 Task: Add a condition where "Hours since status category open Is One hundred" in new tickets in your groups.
Action: Mouse moved to (104, 471)
Screenshot: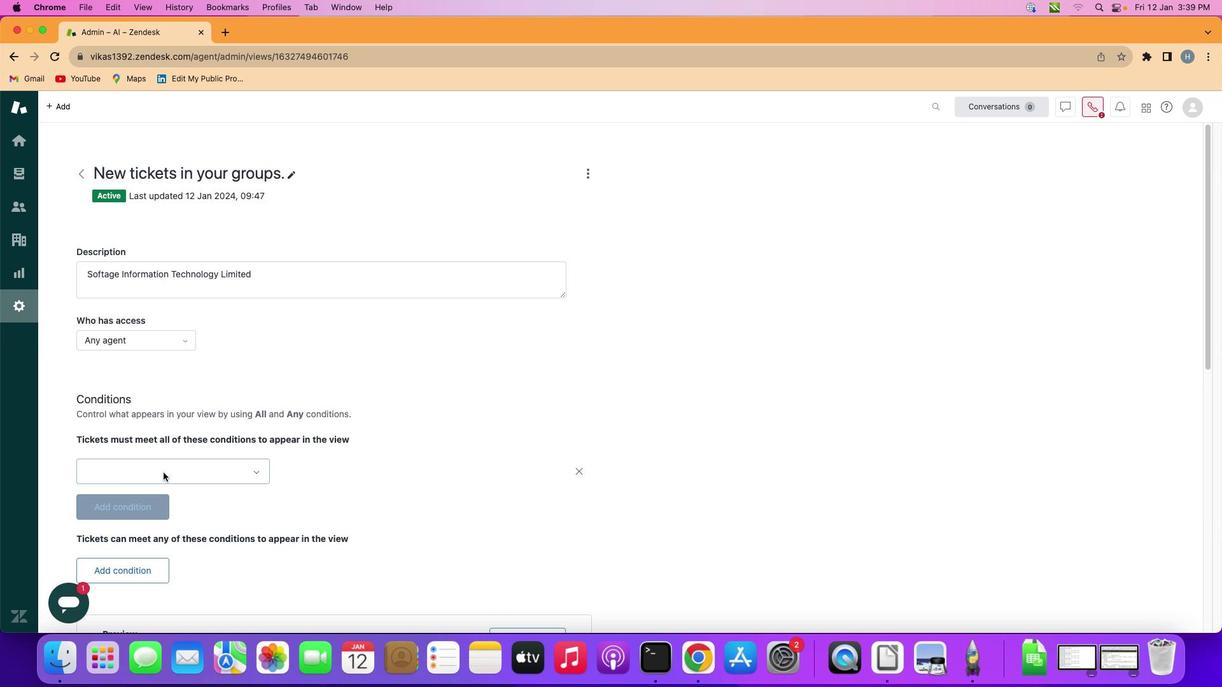 
Action: Mouse pressed left at (104, 471)
Screenshot: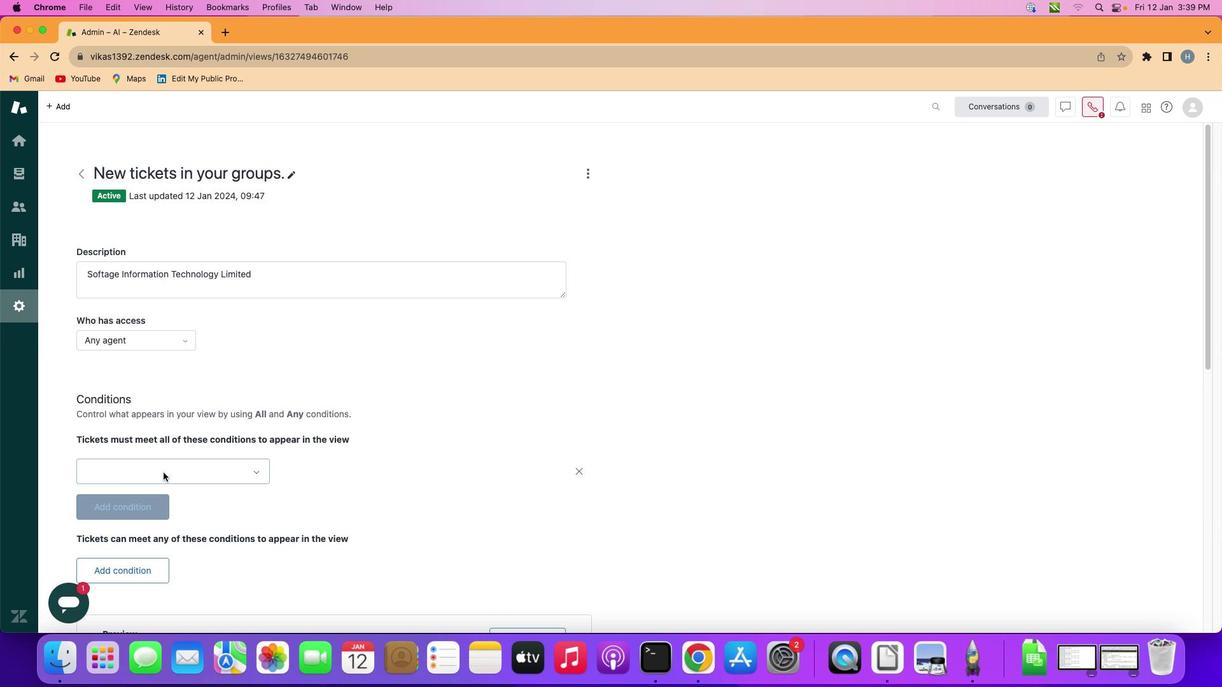 
Action: Mouse moved to (174, 473)
Screenshot: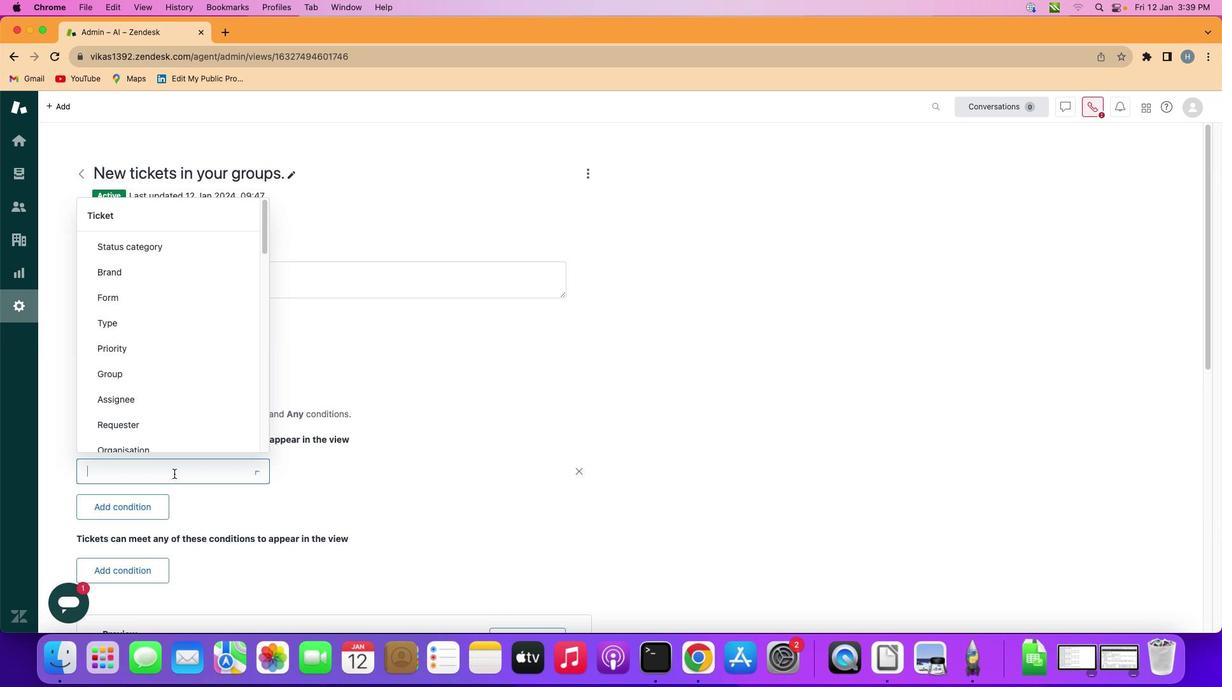 
Action: Mouse pressed left at (174, 473)
Screenshot: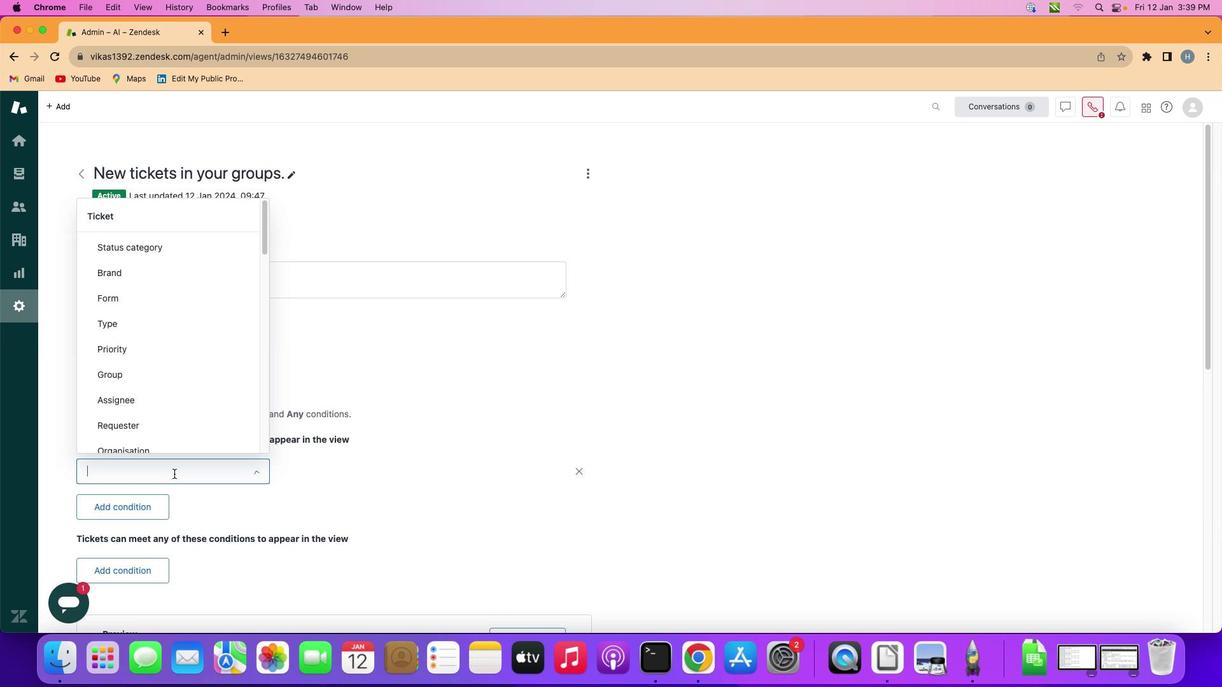 
Action: Mouse moved to (203, 373)
Screenshot: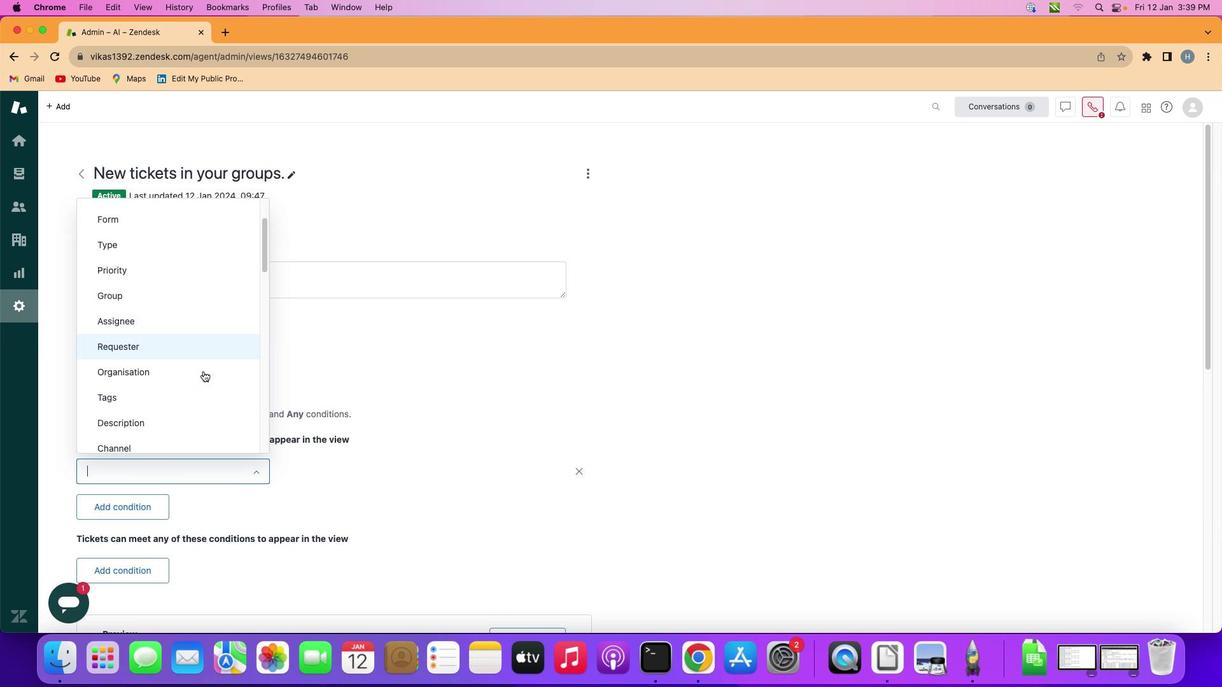 
Action: Mouse scrolled (203, 373) with delta (0, 0)
Screenshot: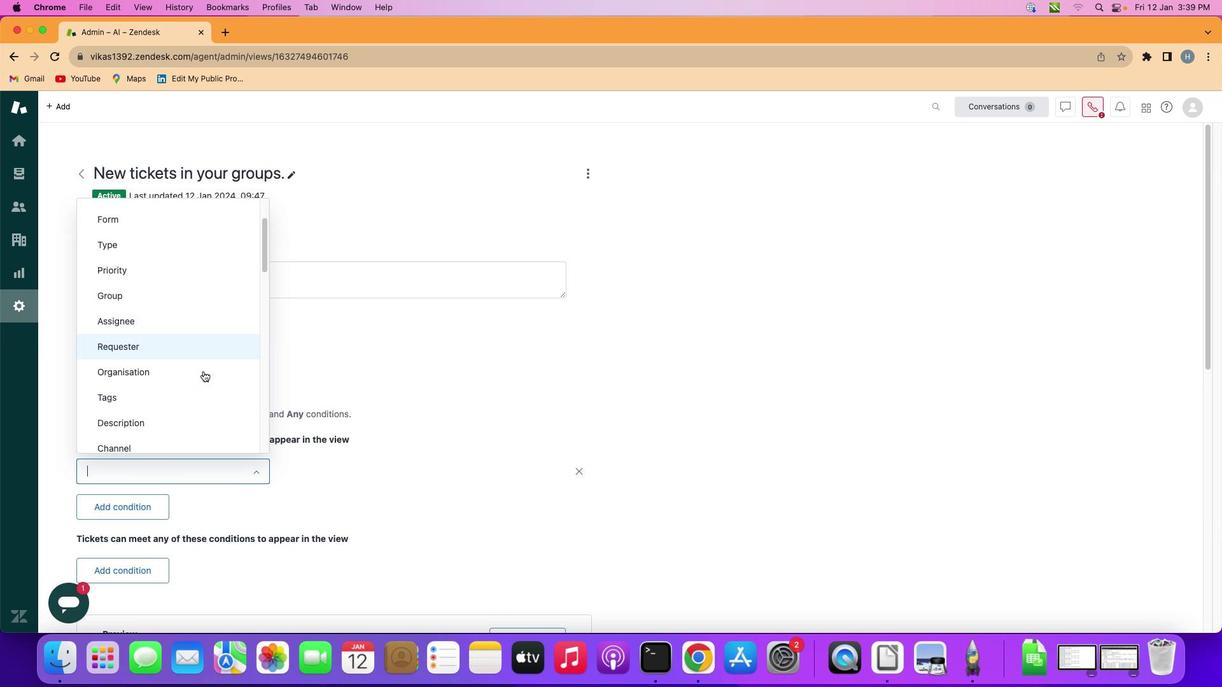 
Action: Mouse moved to (203, 372)
Screenshot: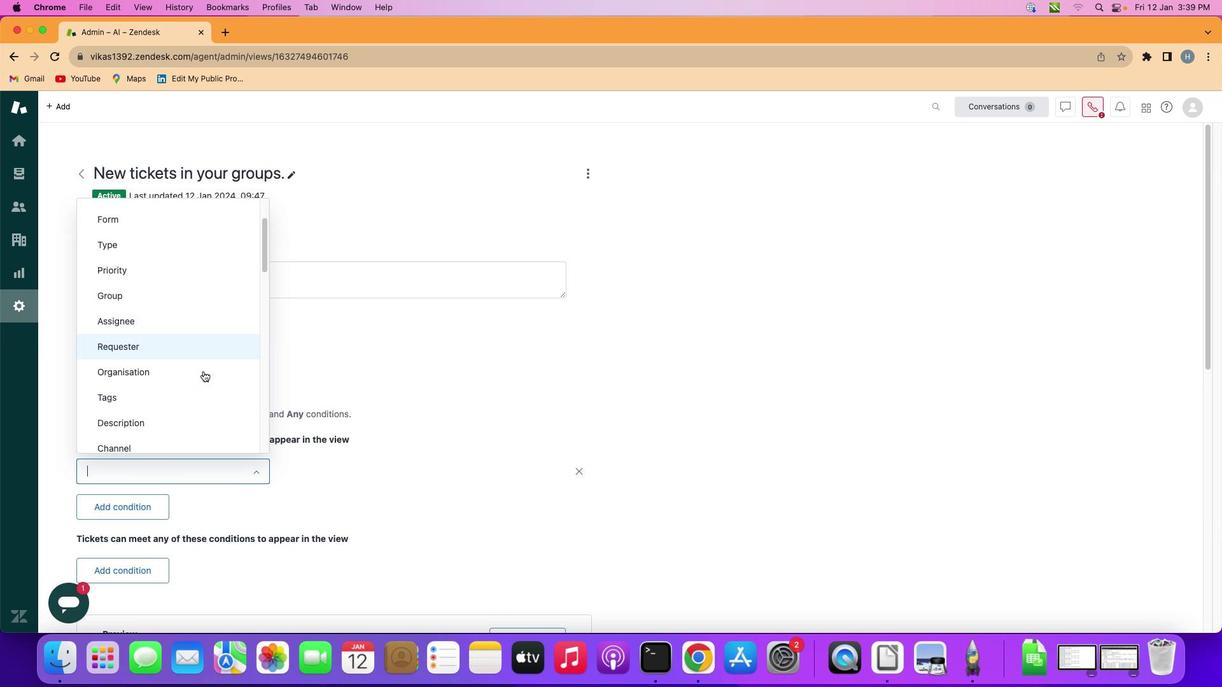 
Action: Mouse scrolled (203, 372) with delta (0, 0)
Screenshot: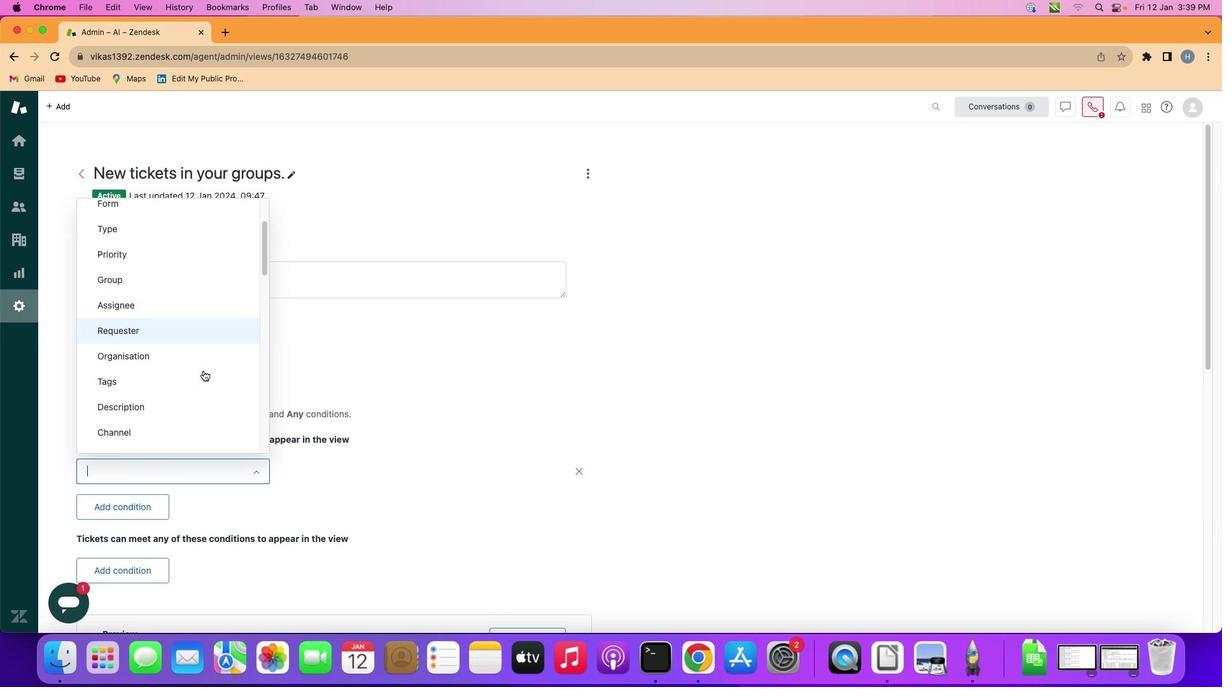 
Action: Mouse moved to (203, 371)
Screenshot: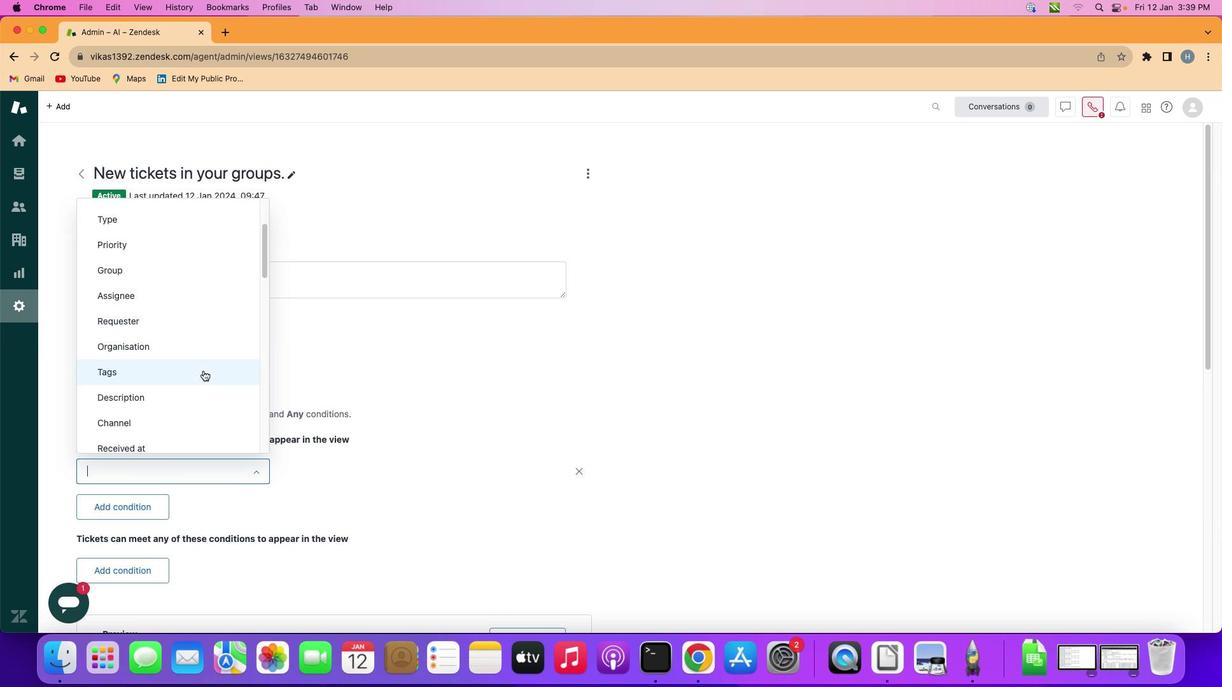 
Action: Mouse scrolled (203, 371) with delta (0, 0)
Screenshot: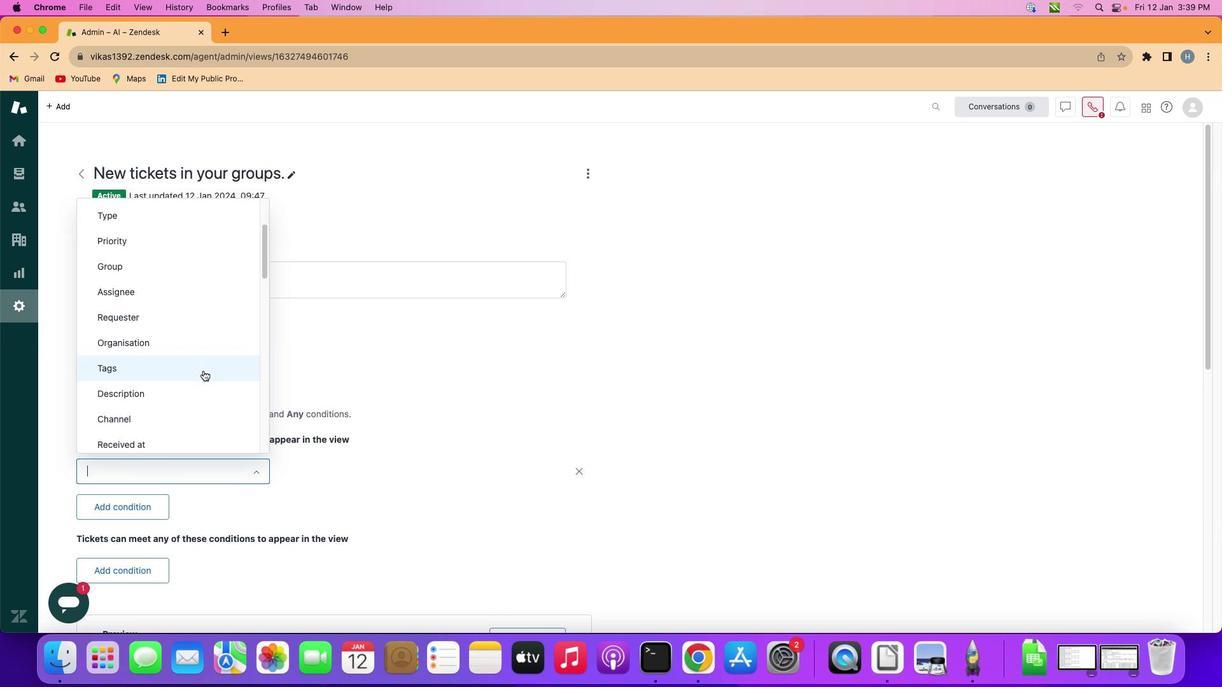
Action: Mouse moved to (203, 371)
Screenshot: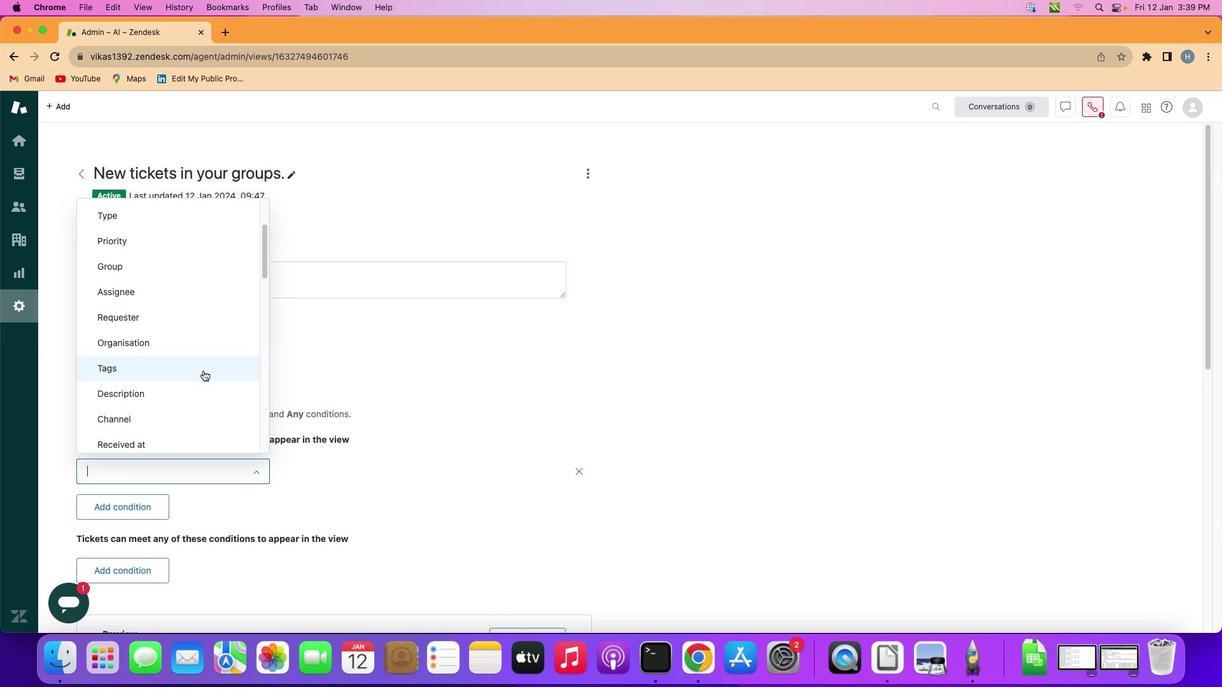 
Action: Mouse scrolled (203, 371) with delta (0, 0)
Screenshot: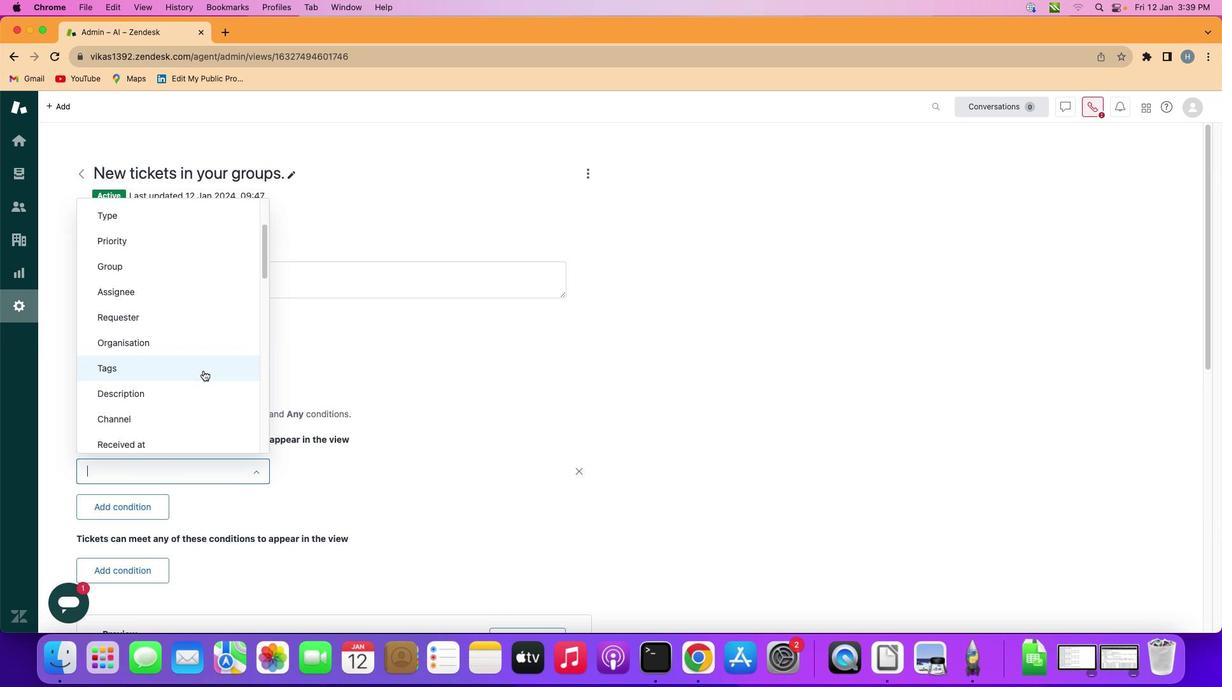 
Action: Mouse moved to (203, 370)
Screenshot: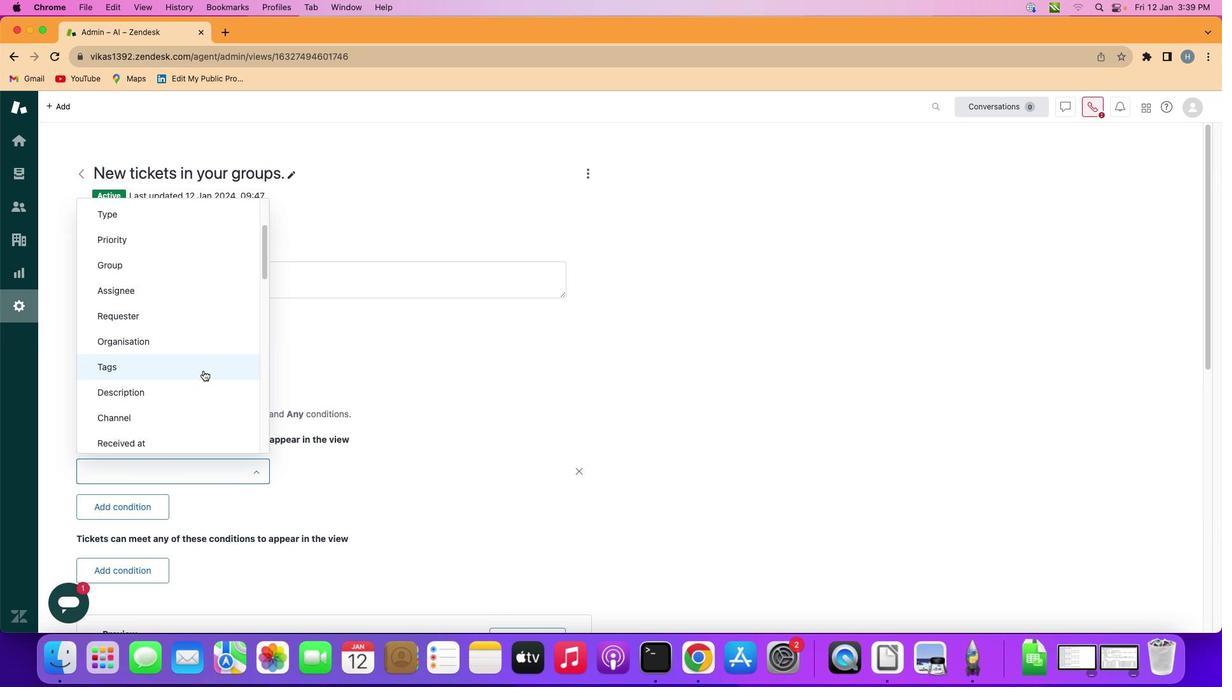 
Action: Mouse scrolled (203, 370) with delta (0, 0)
Screenshot: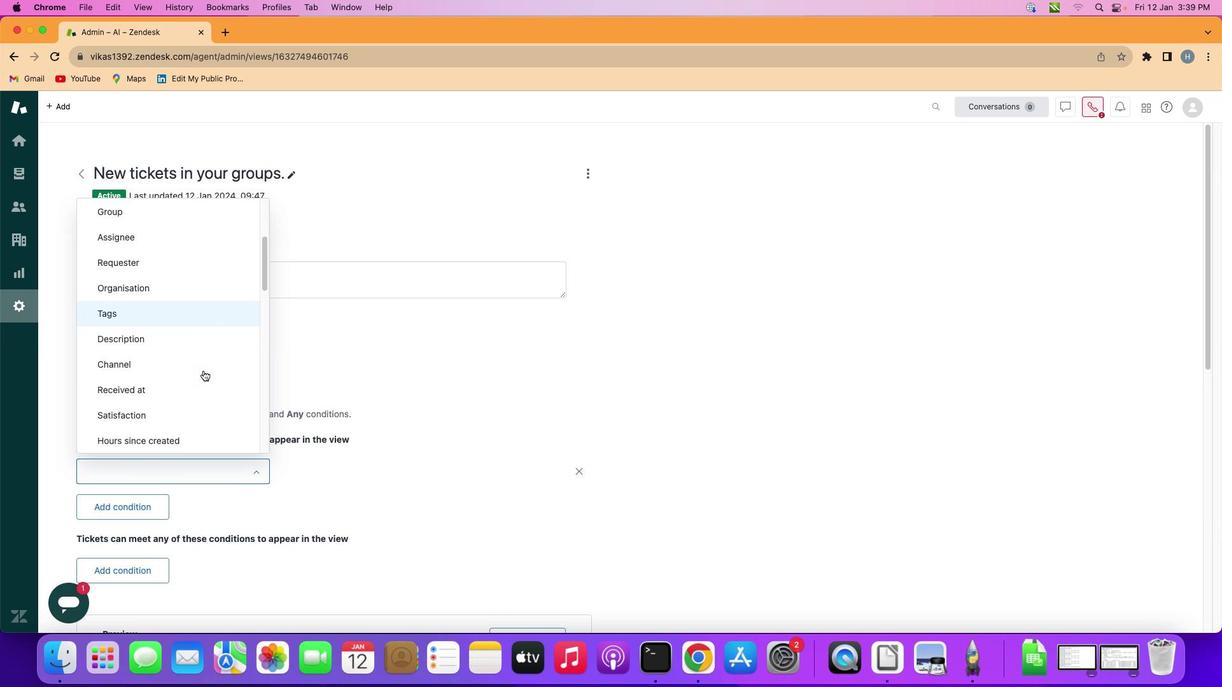 
Action: Mouse scrolled (203, 370) with delta (0, 0)
Screenshot: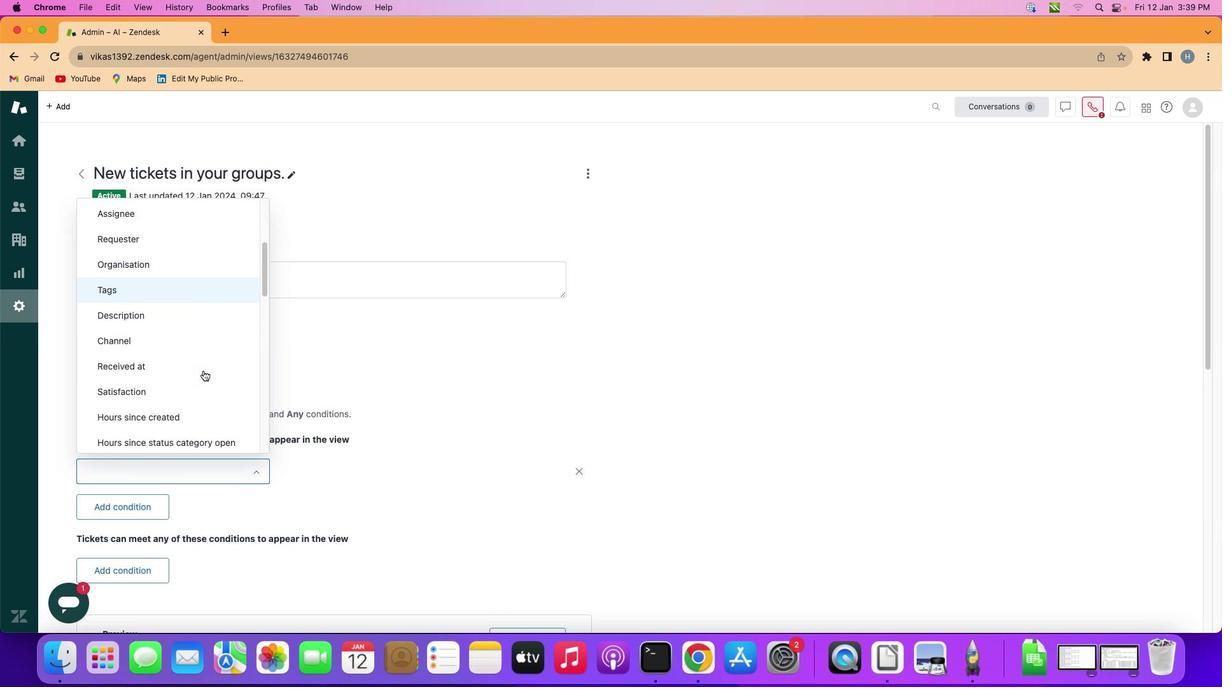 
Action: Mouse scrolled (203, 370) with delta (0, 0)
Screenshot: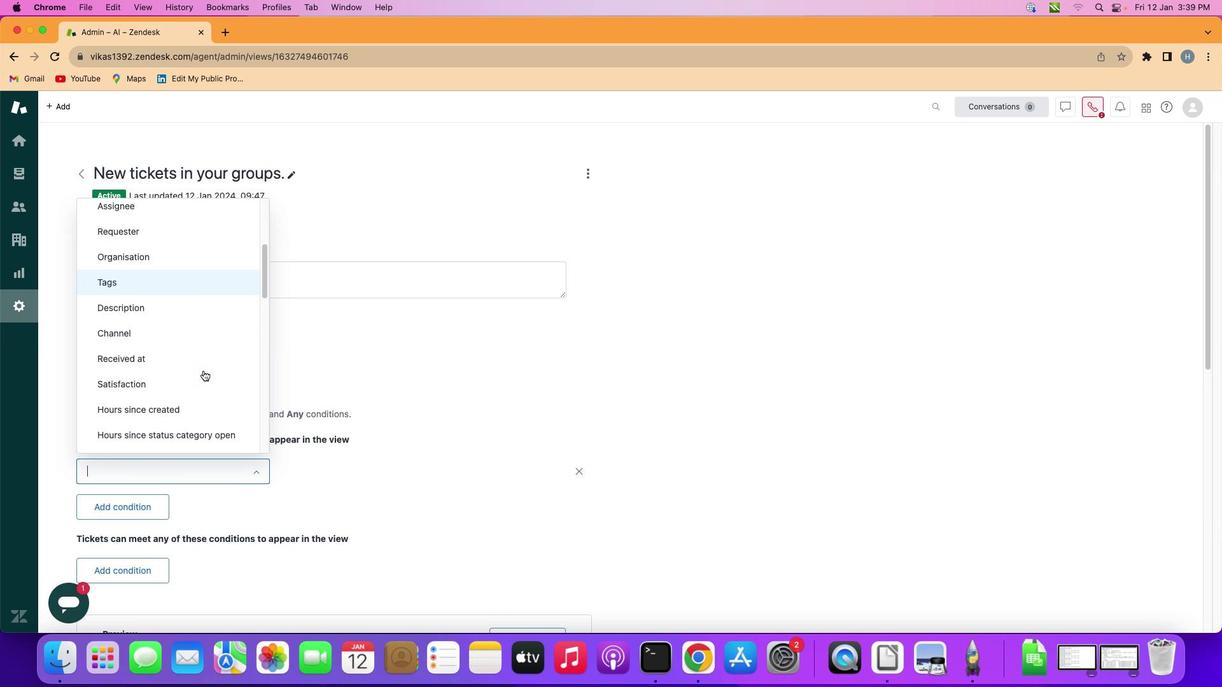 
Action: Mouse scrolled (203, 370) with delta (0, 0)
Screenshot: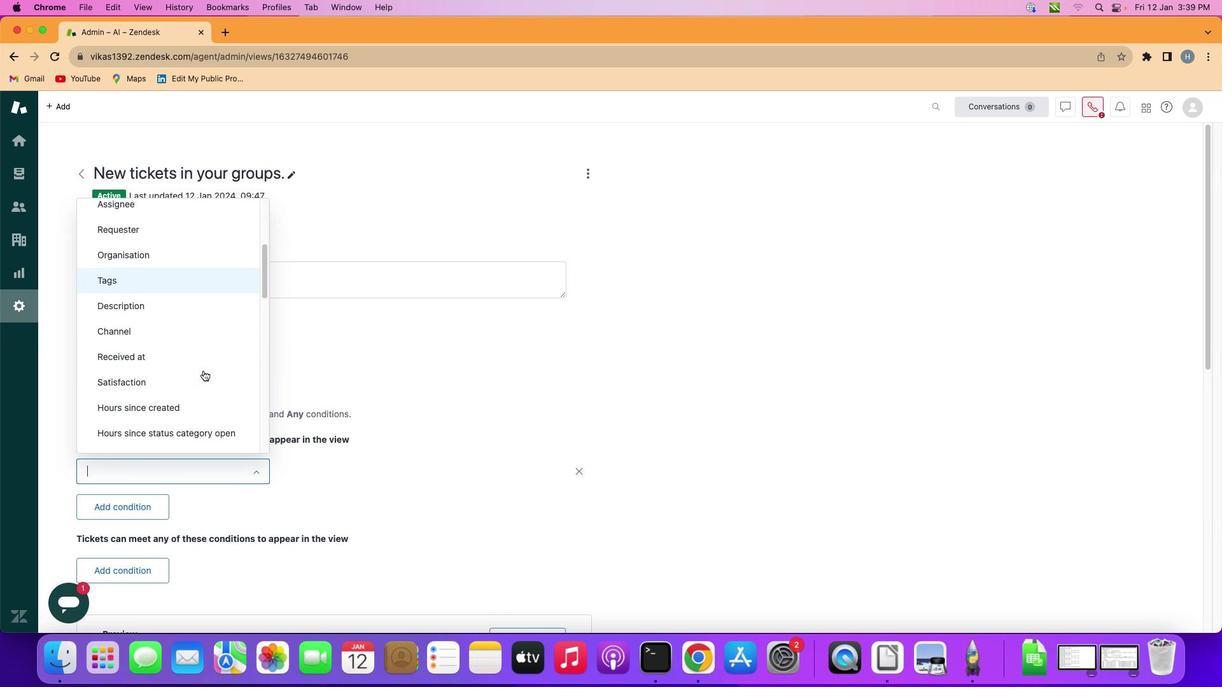 
Action: Mouse scrolled (203, 370) with delta (0, 0)
Screenshot: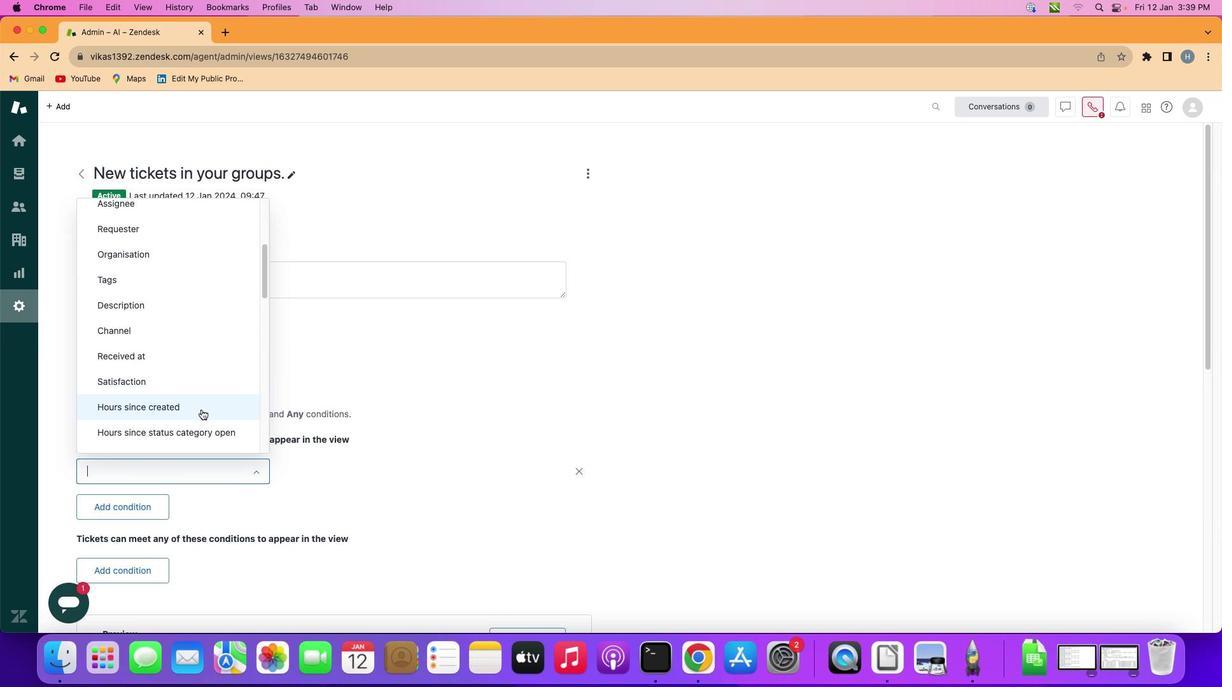 
Action: Mouse moved to (208, 432)
Screenshot: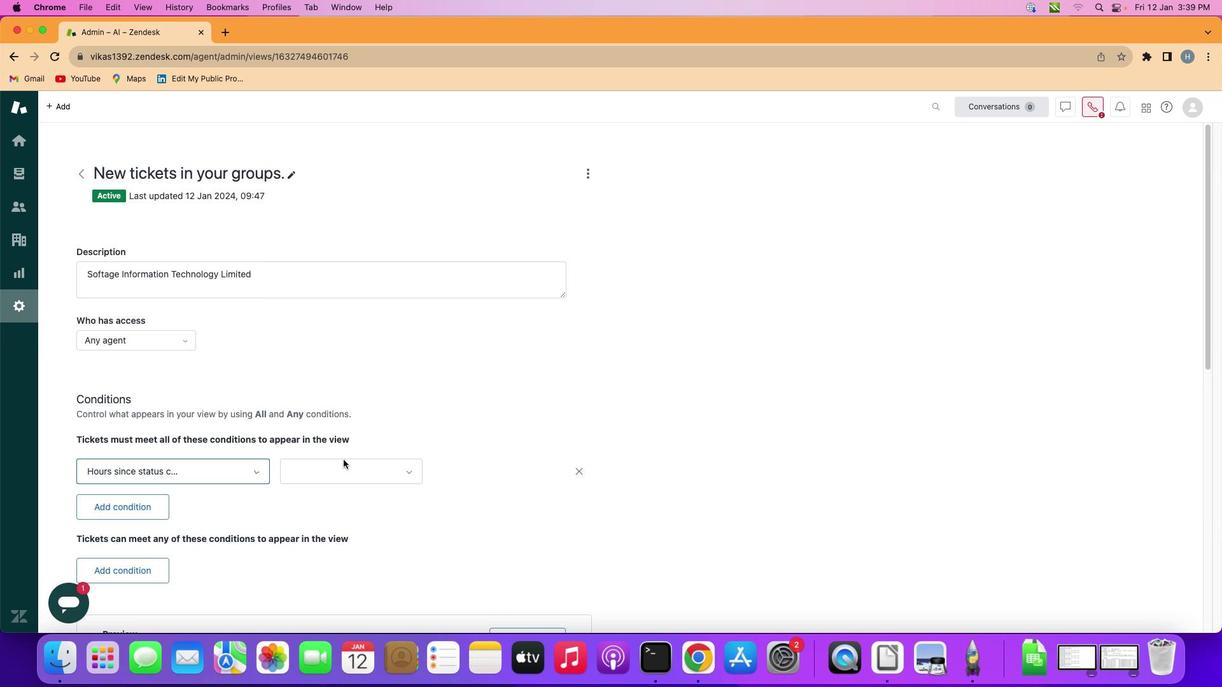 
Action: Mouse pressed left at (208, 432)
Screenshot: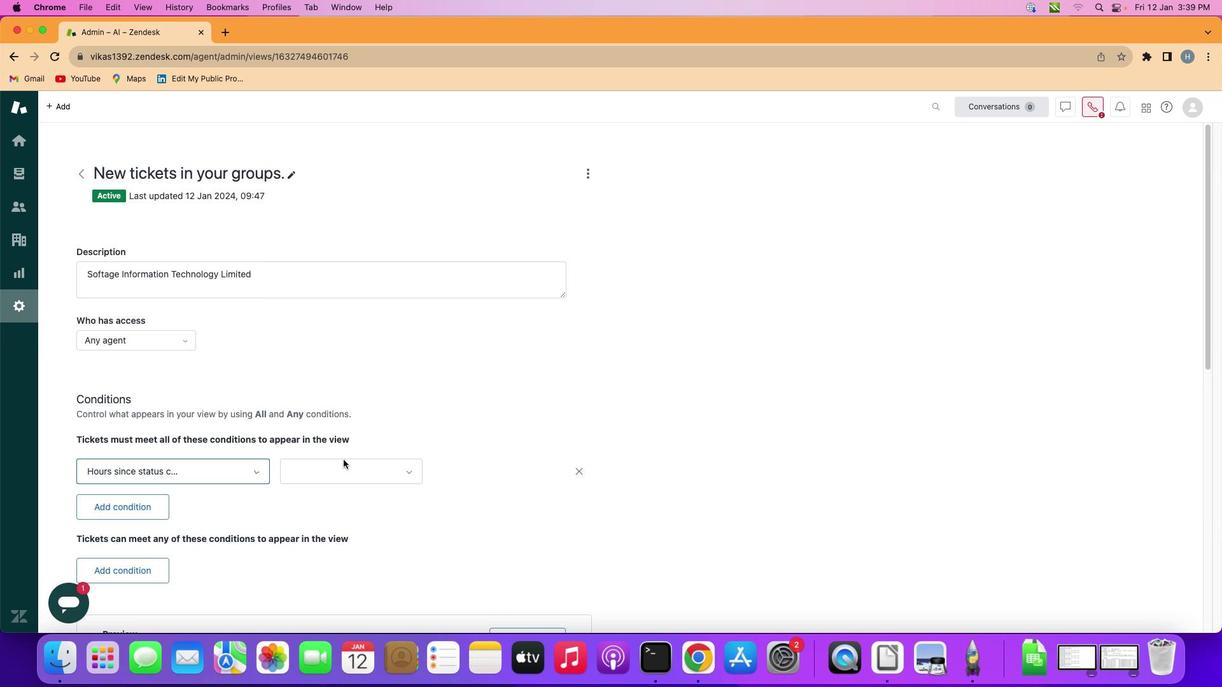 
Action: Mouse moved to (345, 466)
Screenshot: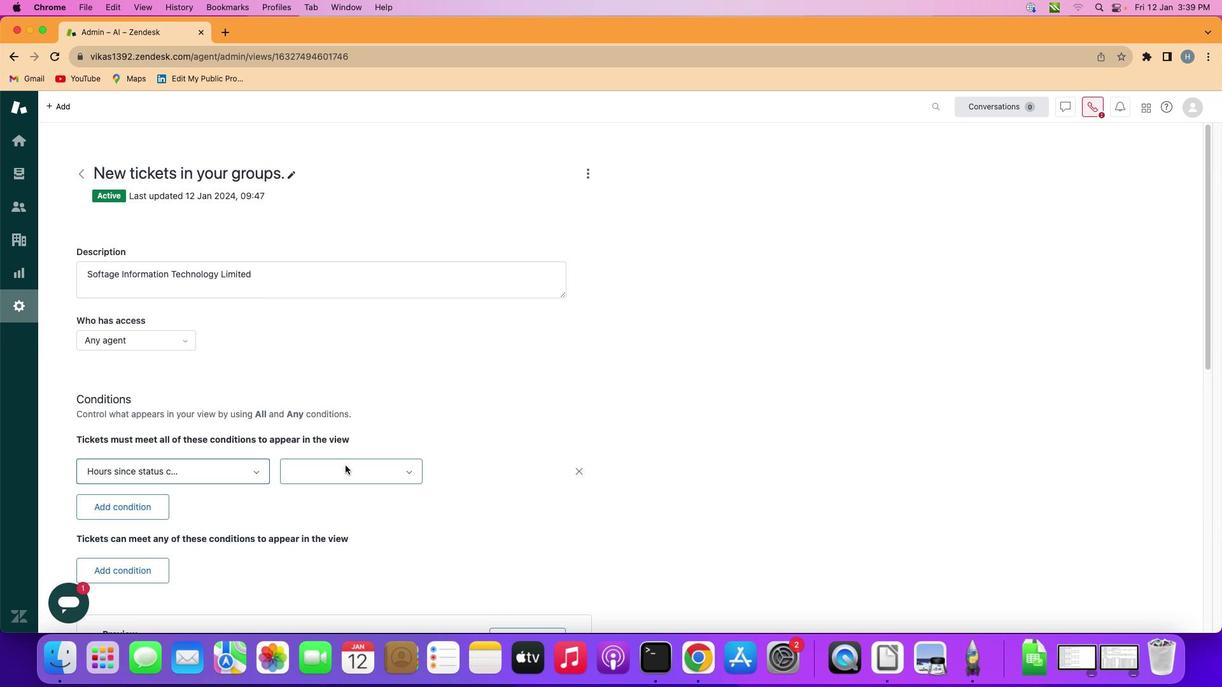 
Action: Mouse pressed left at (345, 466)
Screenshot: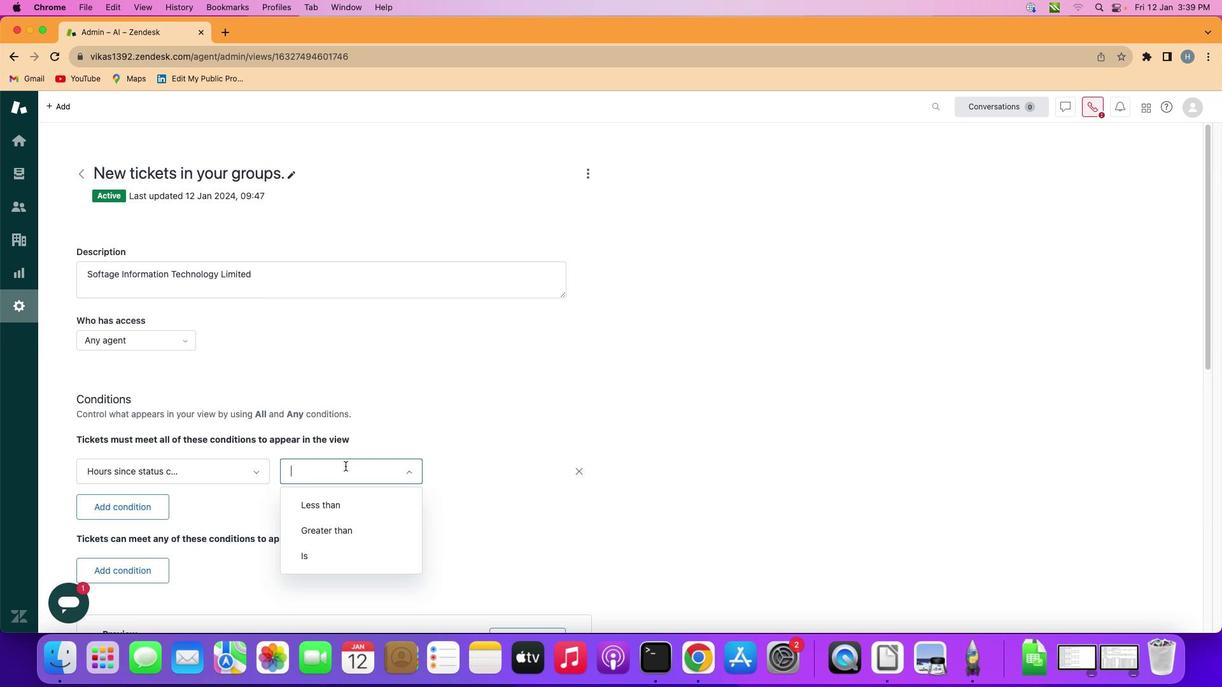 
Action: Mouse moved to (350, 560)
Screenshot: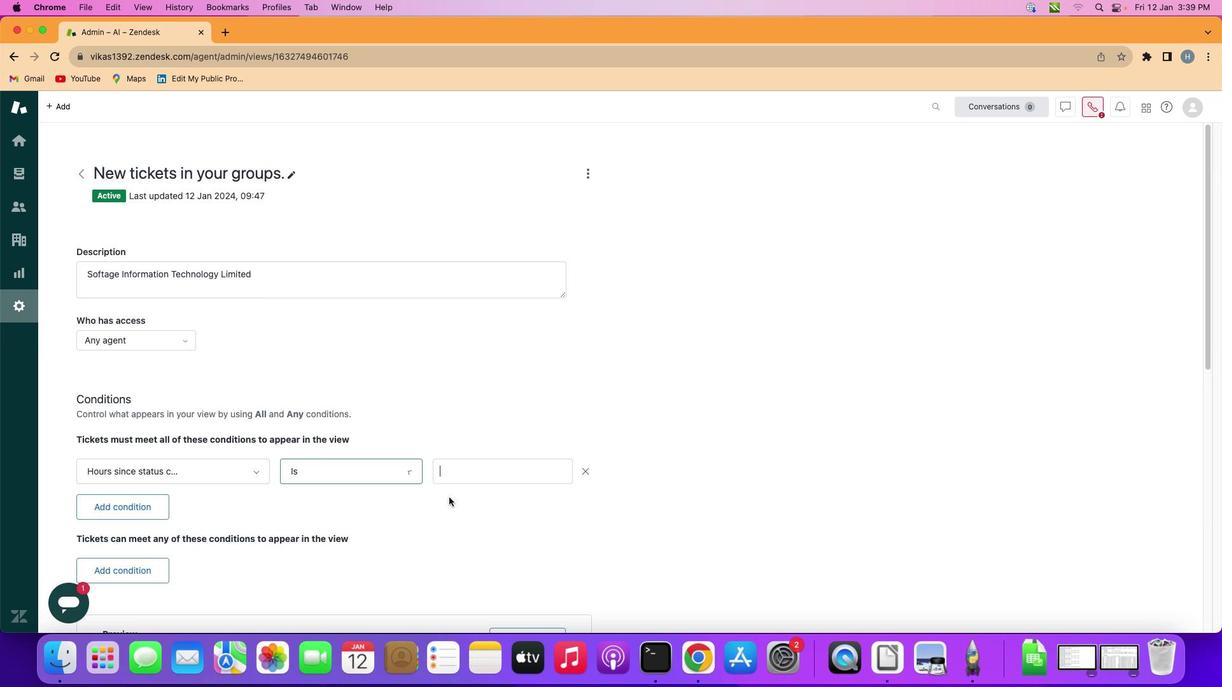 
Action: Mouse pressed left at (350, 560)
Screenshot: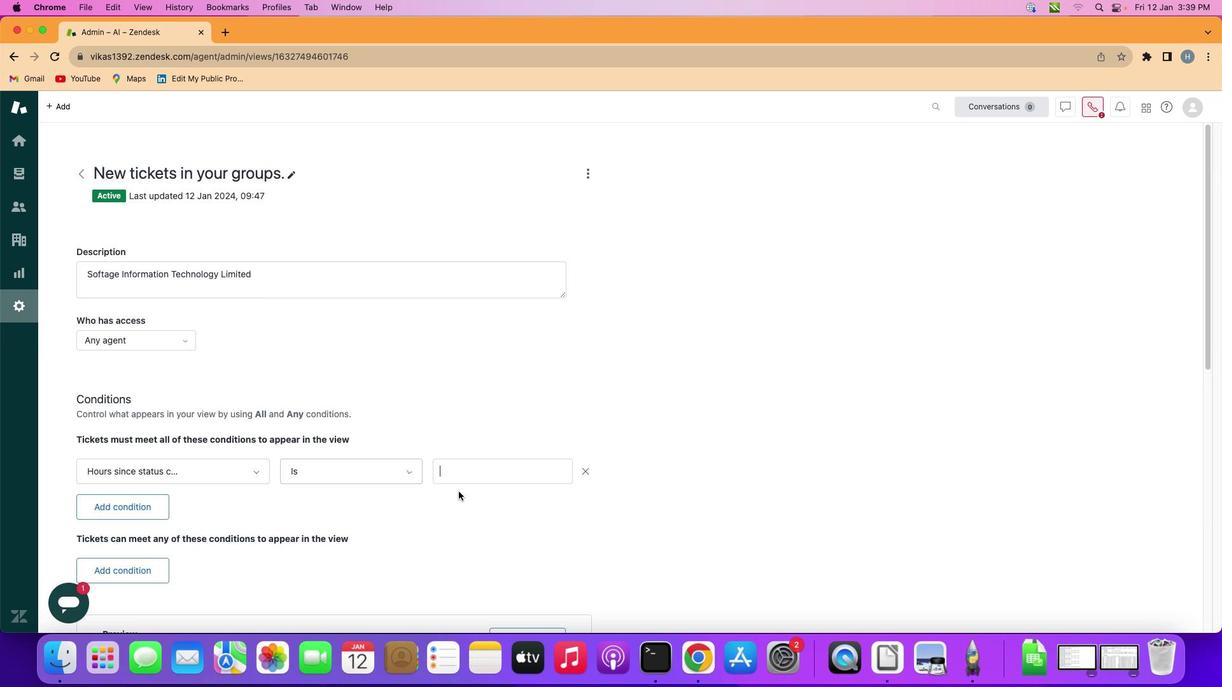
Action: Mouse moved to (474, 474)
Screenshot: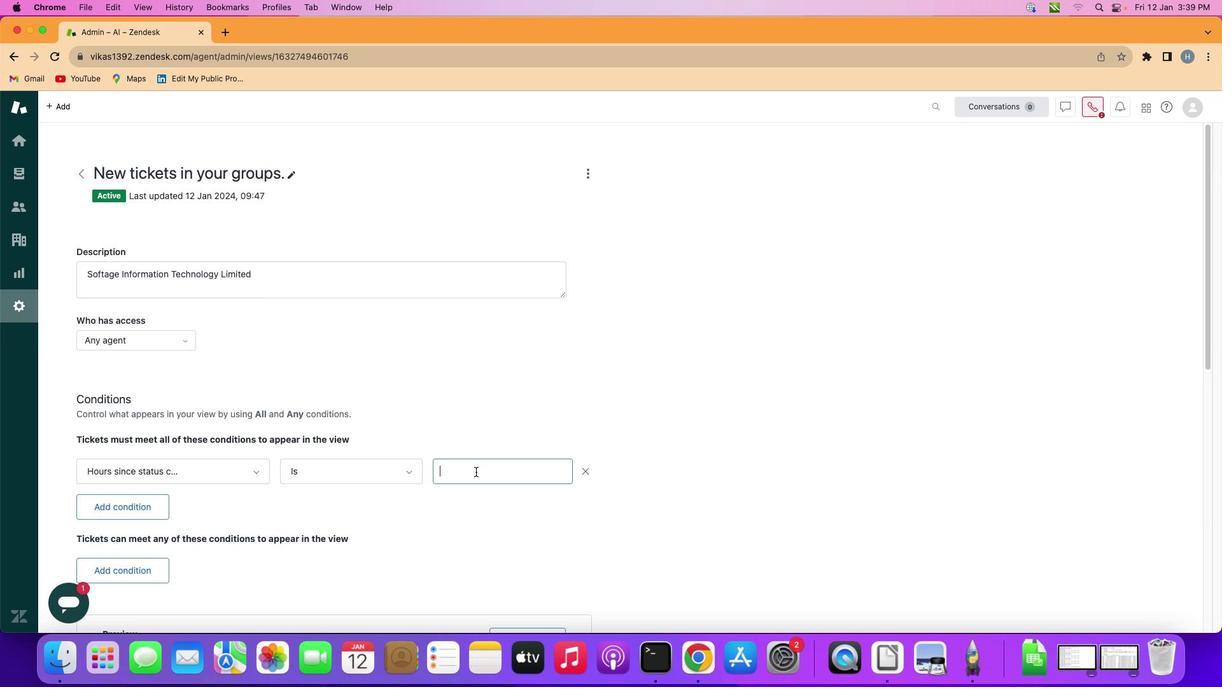 
Action: Mouse pressed left at (474, 474)
Screenshot: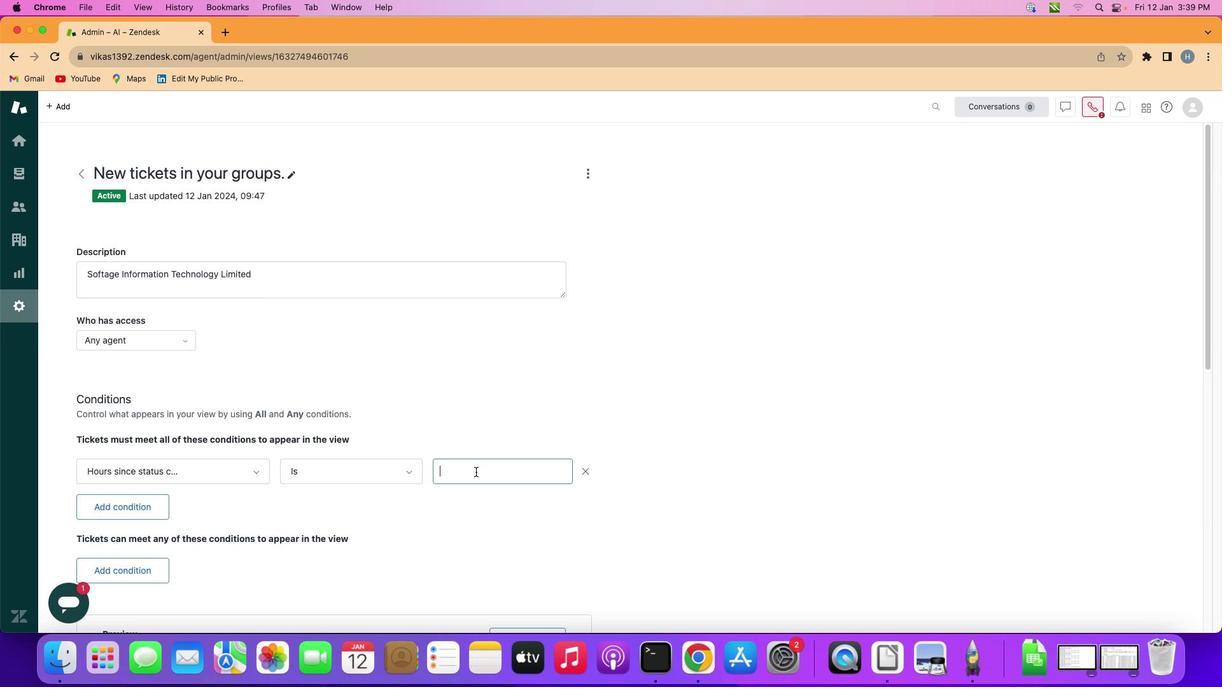 
Action: Mouse moved to (476, 471)
Screenshot: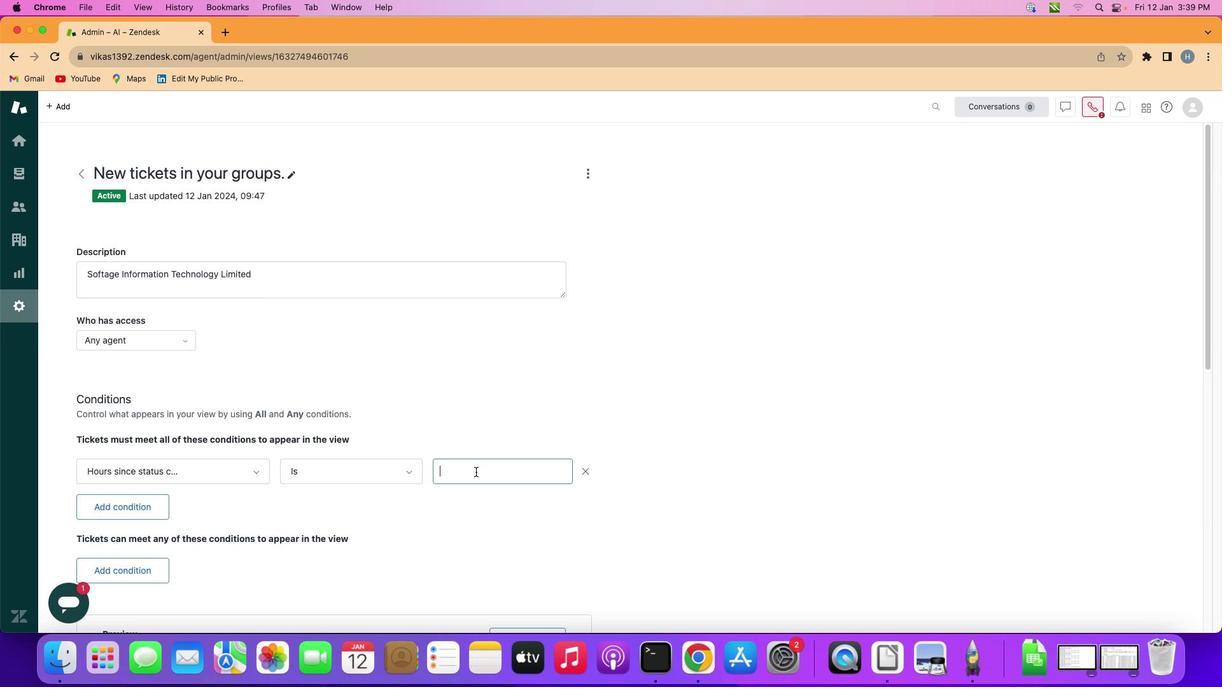 
Action: Key pressed Key.shift'O''n''e'Key.space'h''u''n''d''r''e''d'
Screenshot: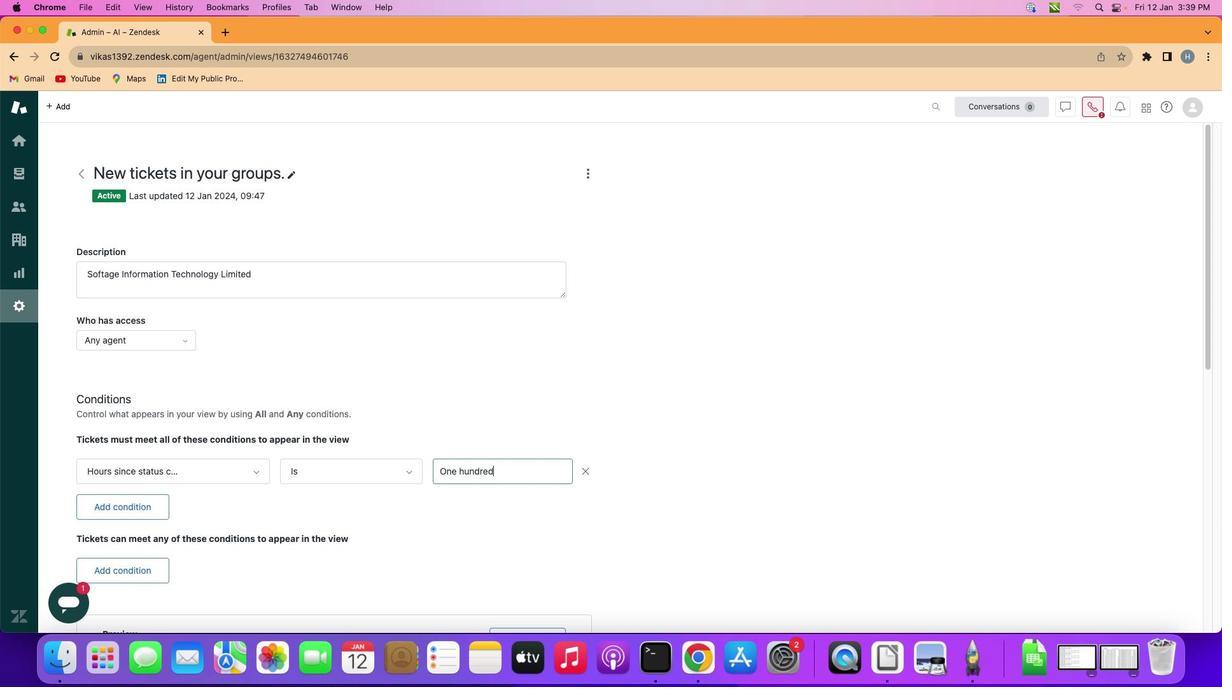 
Action: Mouse moved to (480, 504)
Screenshot: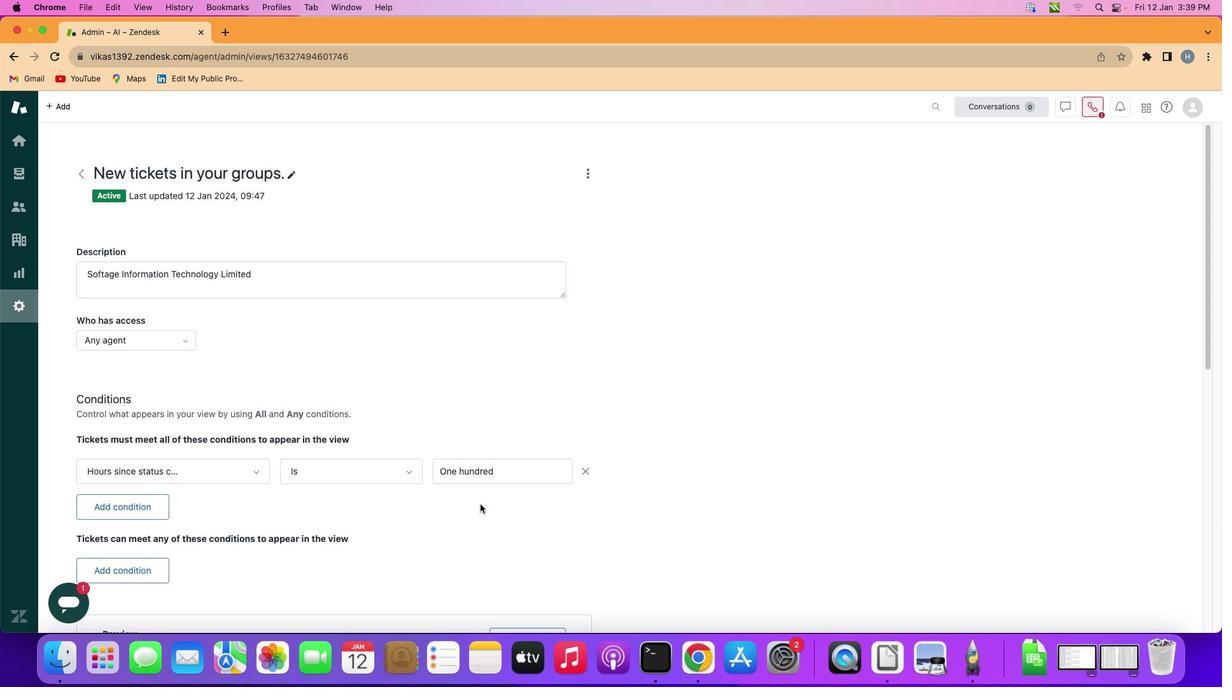 
